 Task: Delete the amplify effect preset "Amplify".
Action: Mouse moved to (275, 1)
Screenshot: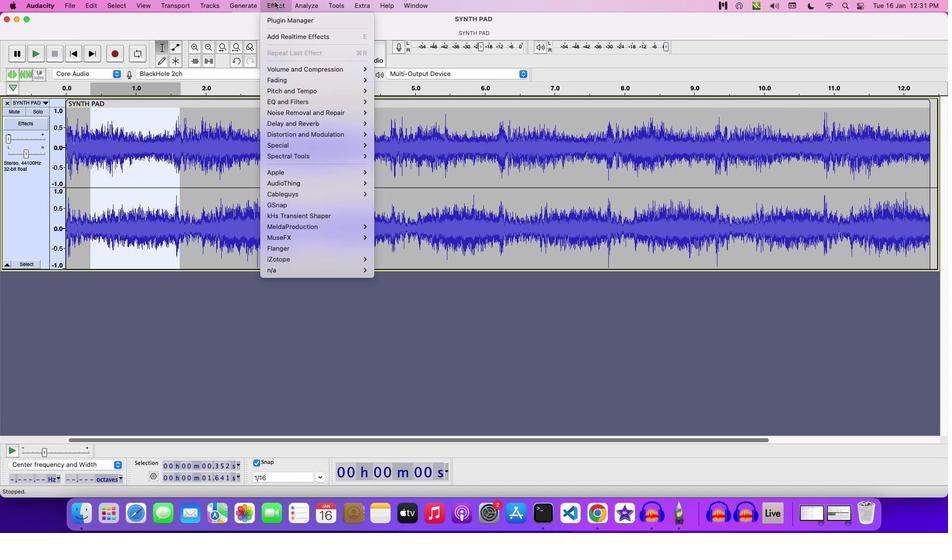 
Action: Mouse pressed left at (275, 1)
Screenshot: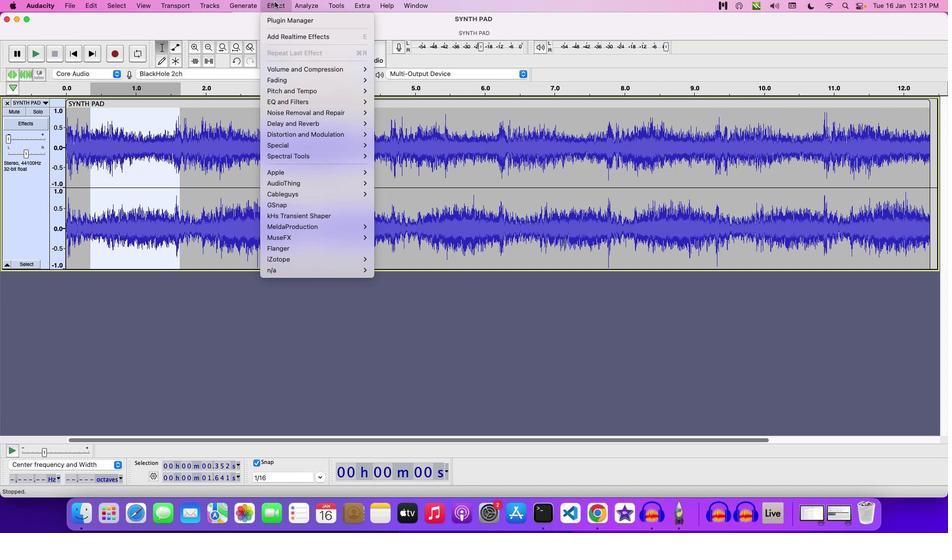 
Action: Mouse moved to (412, 66)
Screenshot: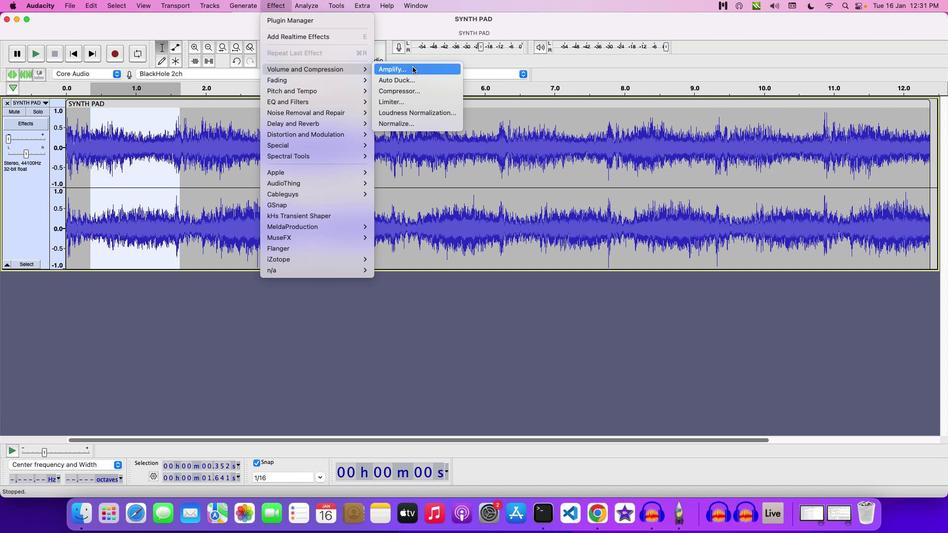 
Action: Mouse pressed left at (412, 66)
Screenshot: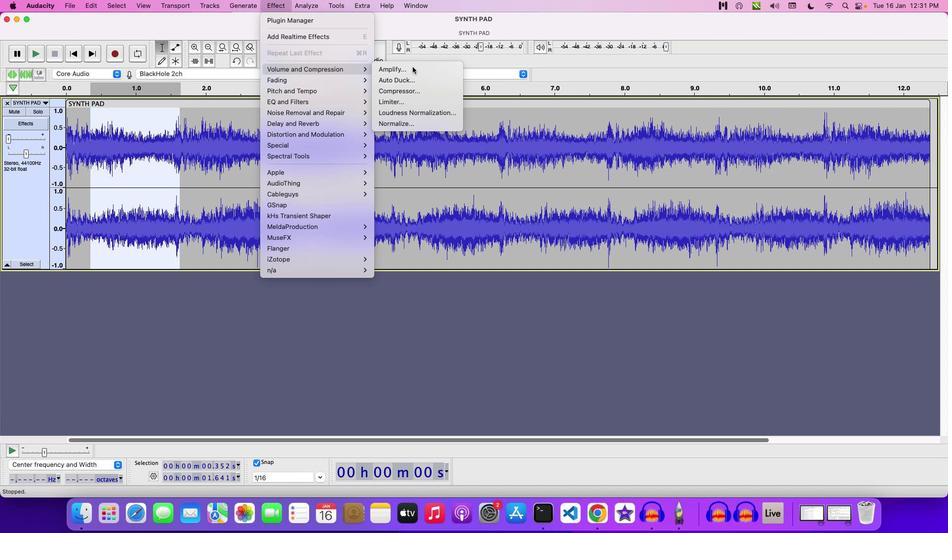 
Action: Mouse moved to (423, 229)
Screenshot: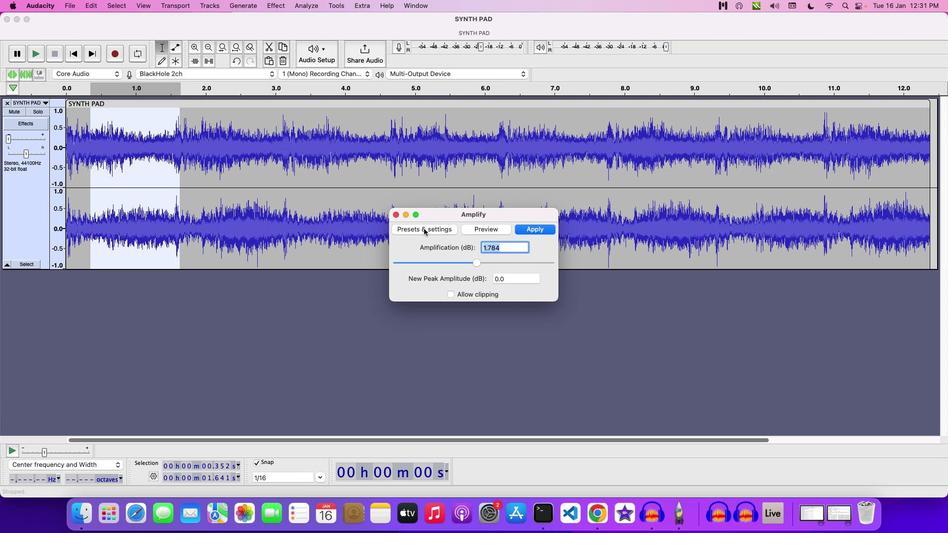 
Action: Mouse pressed left at (423, 229)
Screenshot: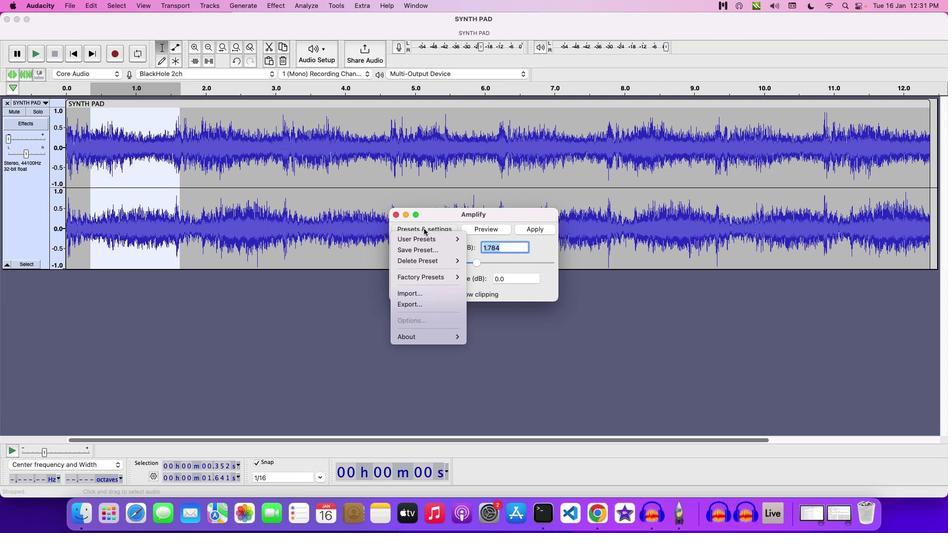 
Action: Mouse moved to (508, 262)
Screenshot: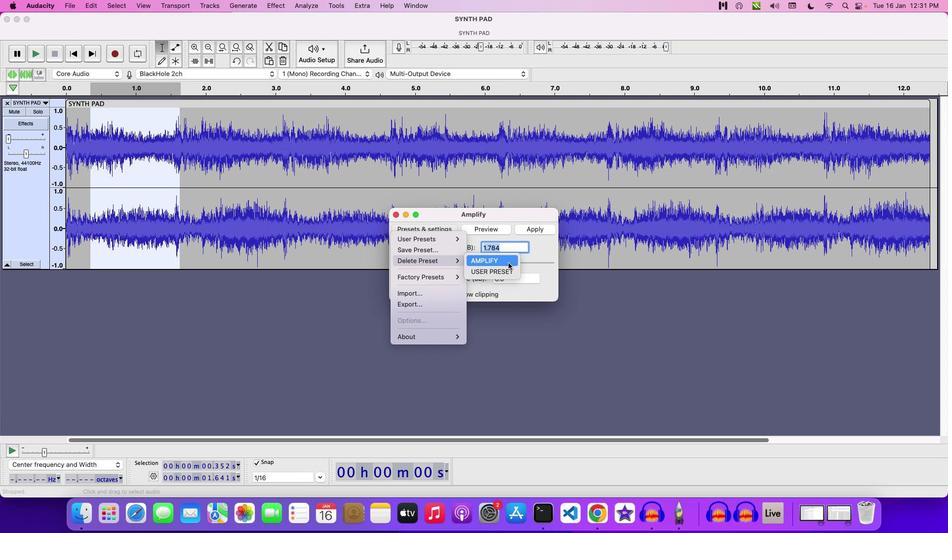 
Action: Mouse pressed left at (508, 262)
Screenshot: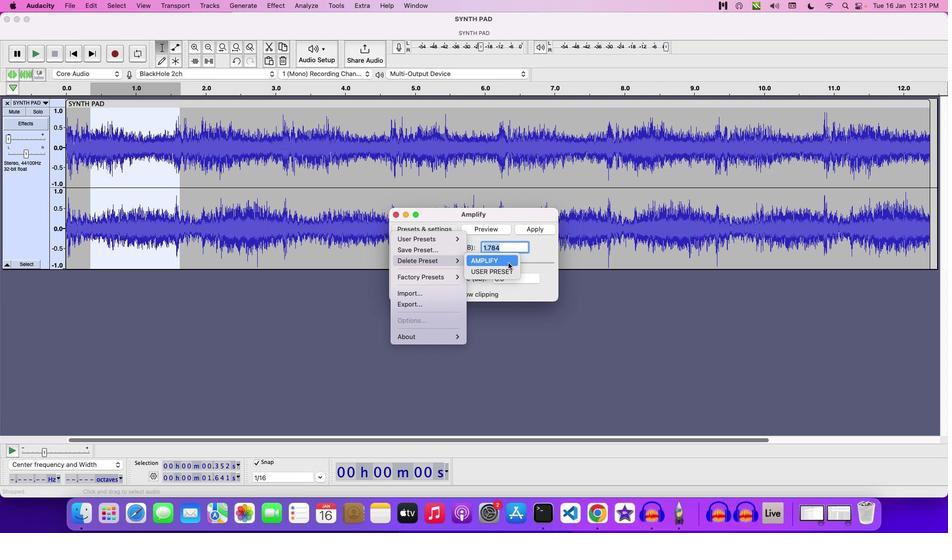 
Action: Mouse moved to (508, 335)
Screenshot: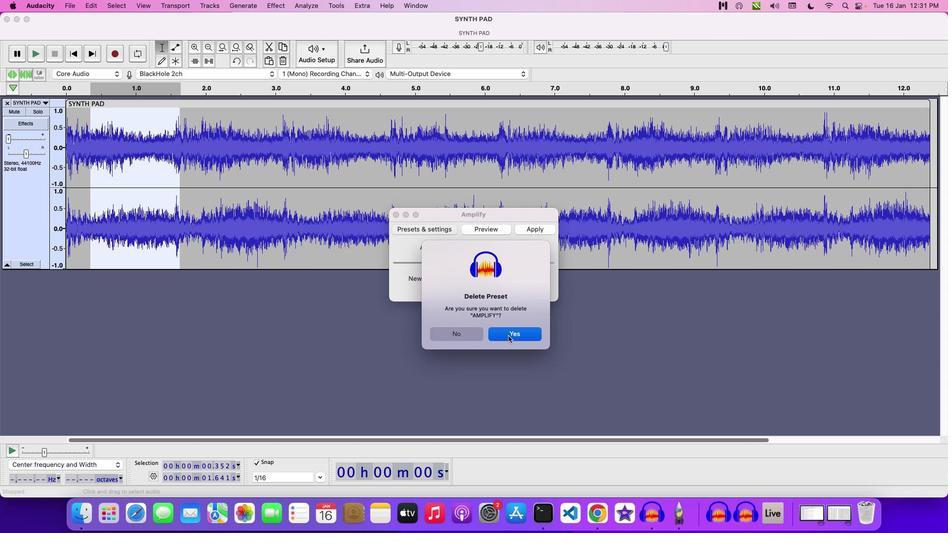 
Action: Mouse pressed left at (508, 335)
Screenshot: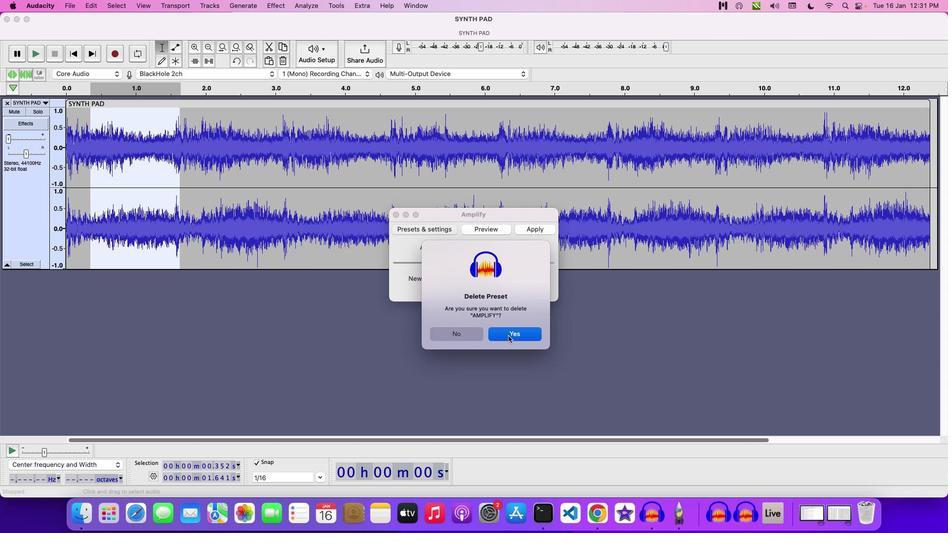 
Action: Mouse moved to (505, 335)
Screenshot: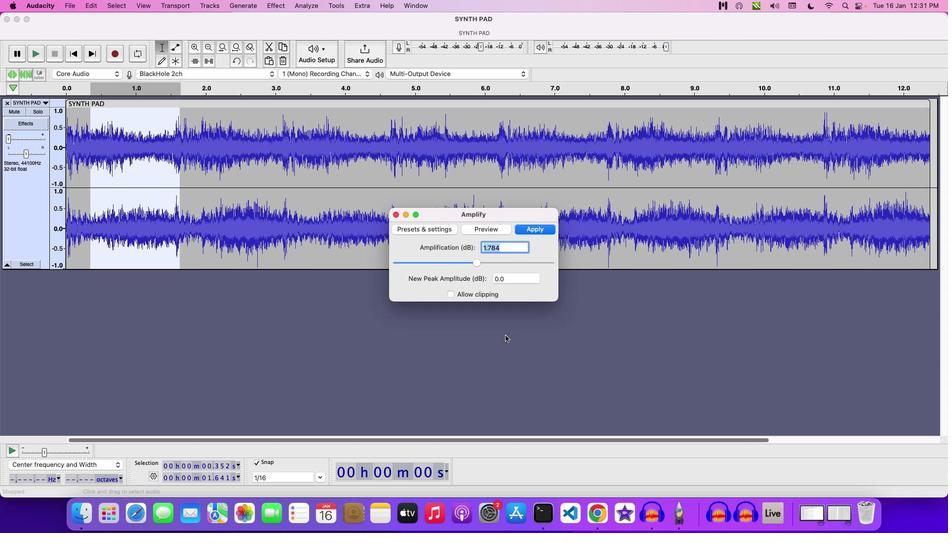
